 Task: Access all components of the site.
Action: Mouse moved to (973, 72)
Screenshot: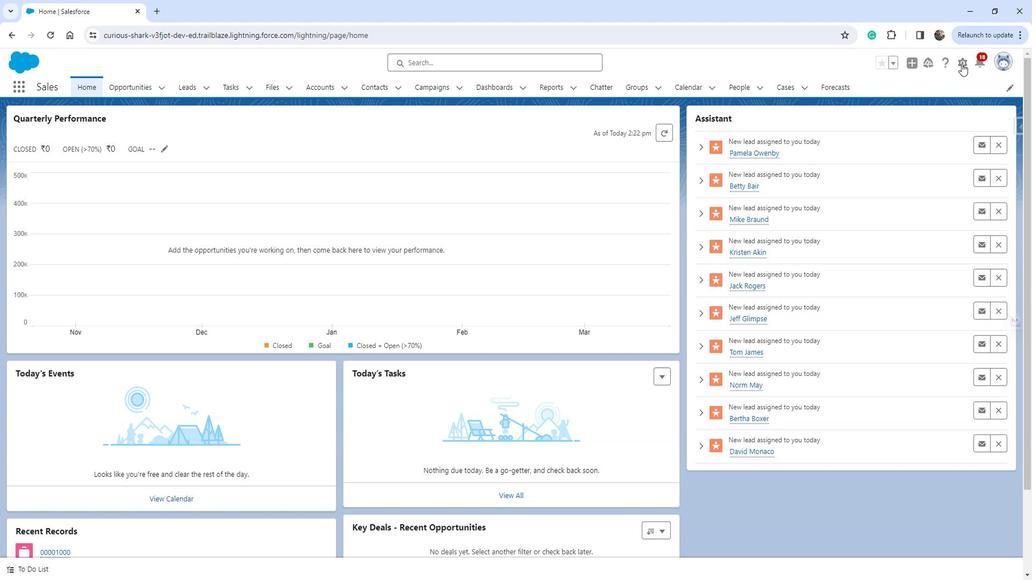 
Action: Mouse pressed left at (973, 72)
Screenshot: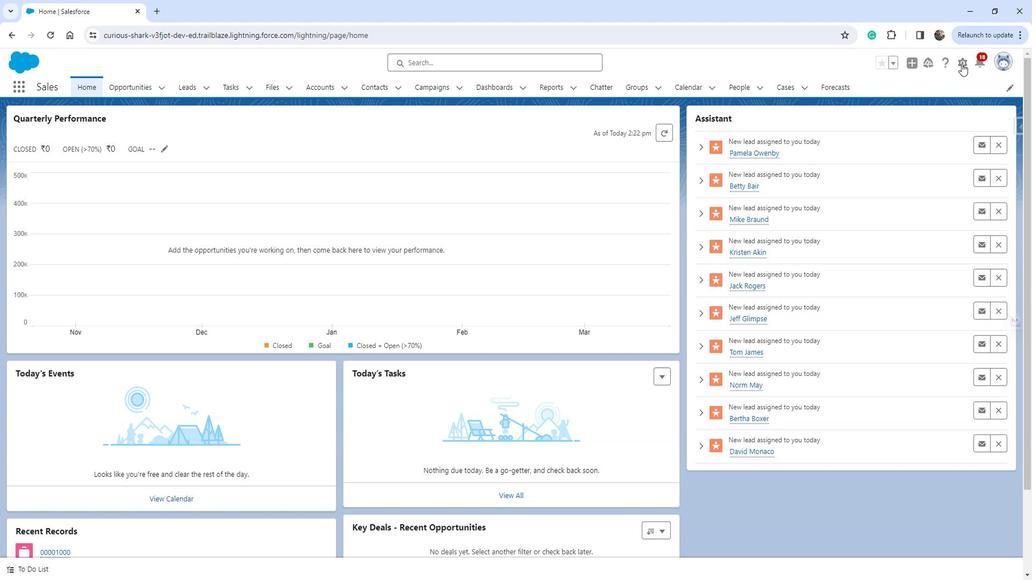 
Action: Mouse moved to (925, 101)
Screenshot: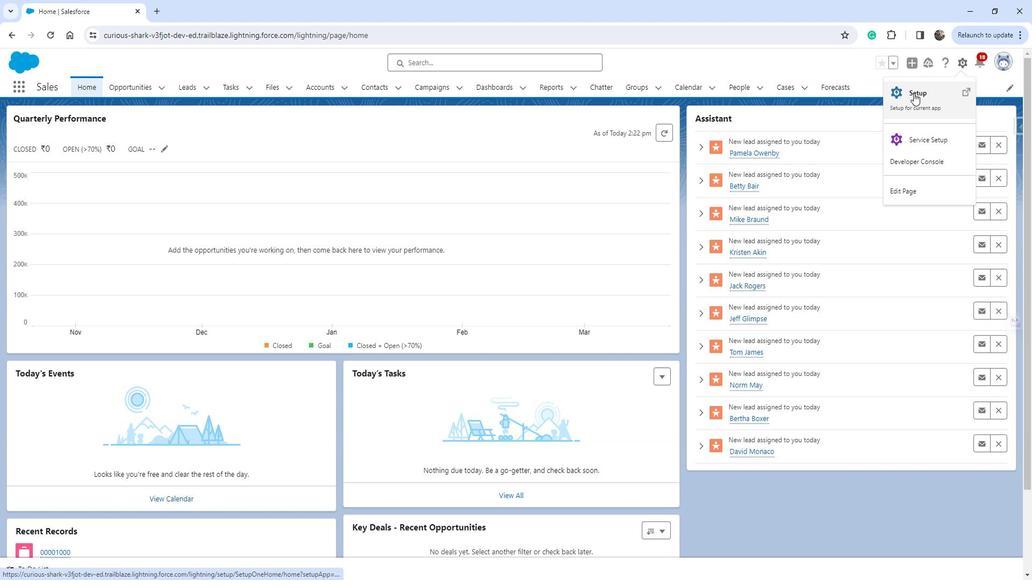 
Action: Mouse pressed left at (925, 101)
Screenshot: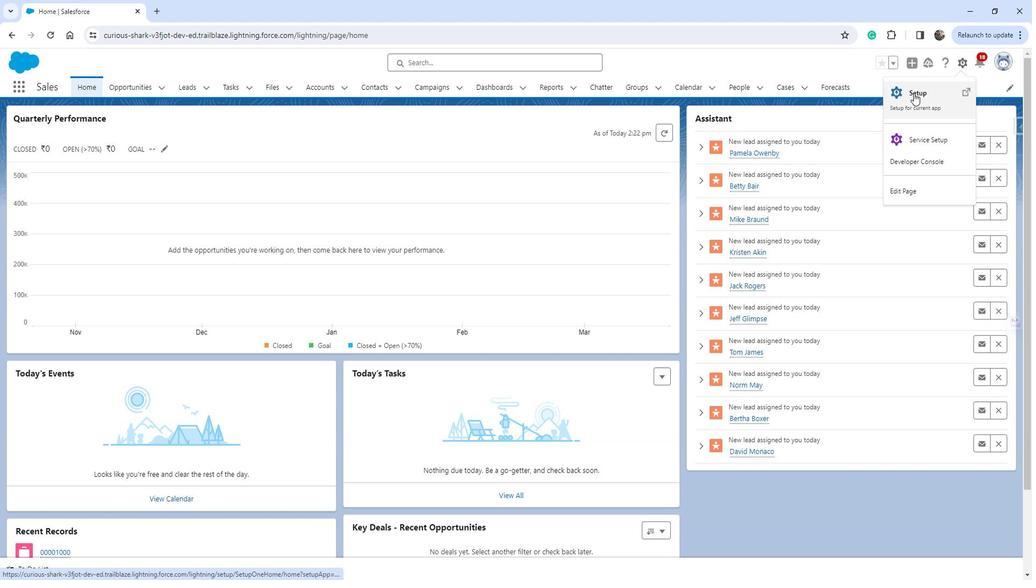 
Action: Mouse moved to (91, 283)
Screenshot: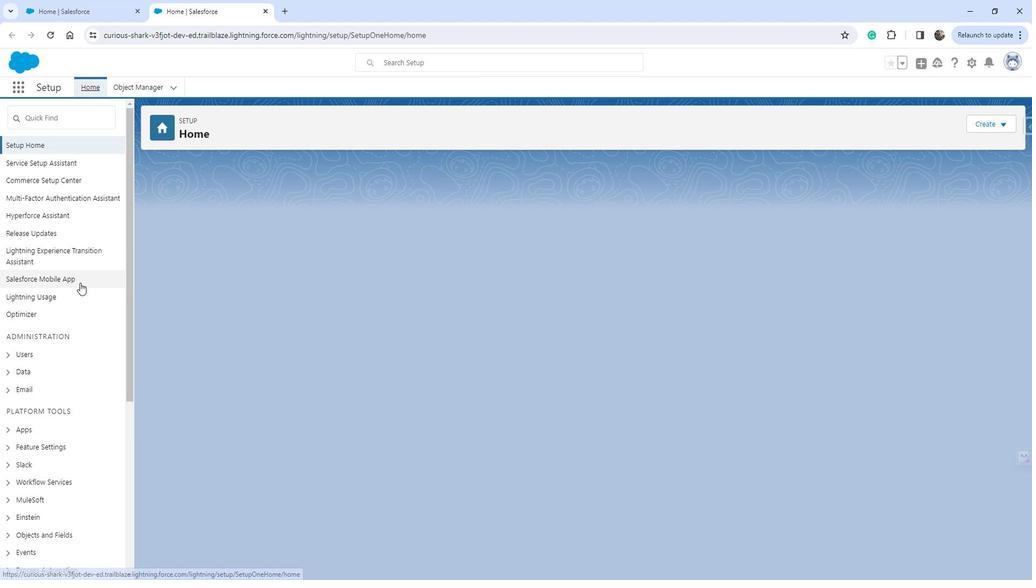 
Action: Mouse scrolled (91, 283) with delta (0, 0)
Screenshot: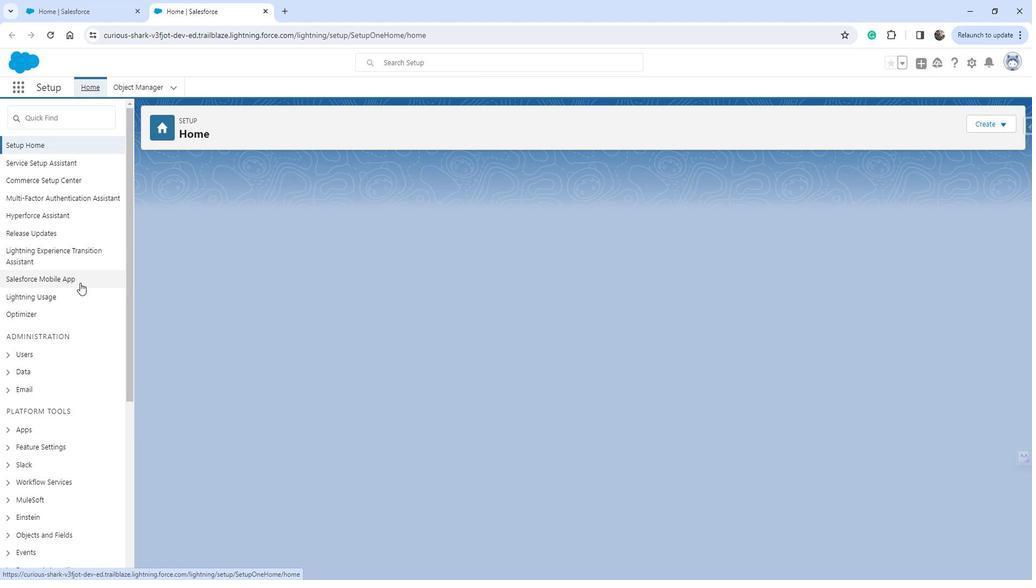 
Action: Mouse scrolled (91, 283) with delta (0, 0)
Screenshot: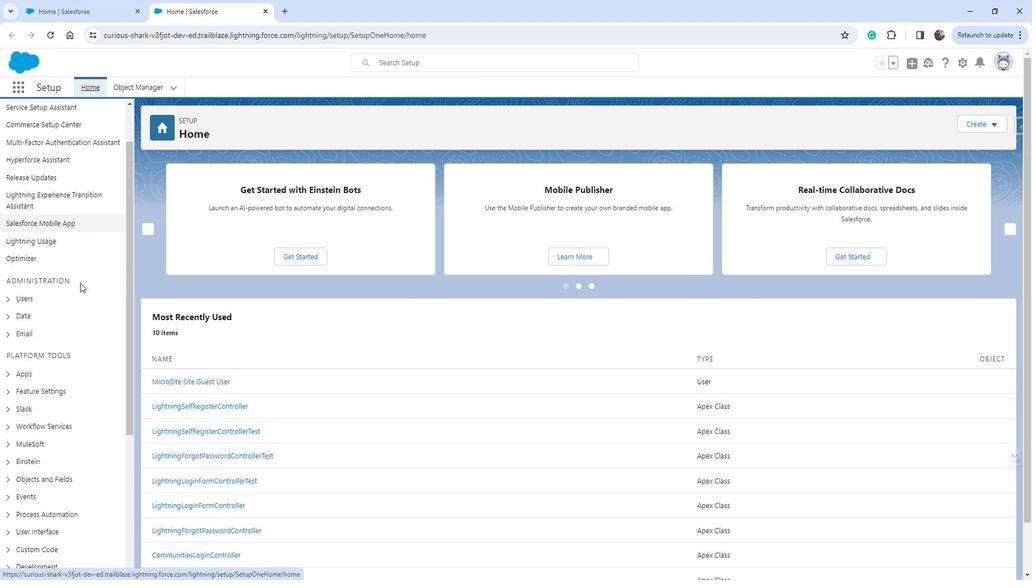 
Action: Mouse scrolled (91, 283) with delta (0, 0)
Screenshot: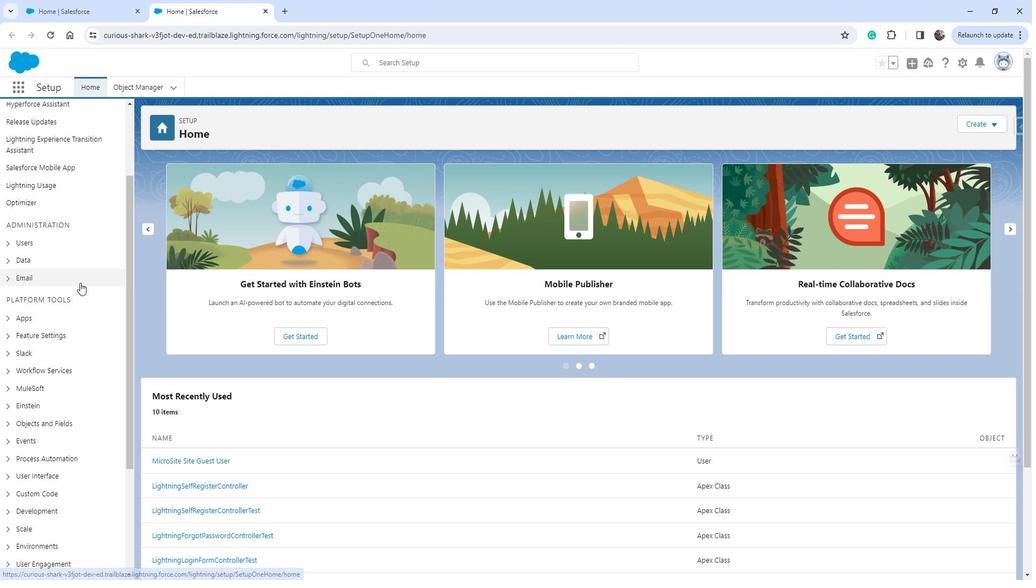 
Action: Mouse moved to (20, 281)
Screenshot: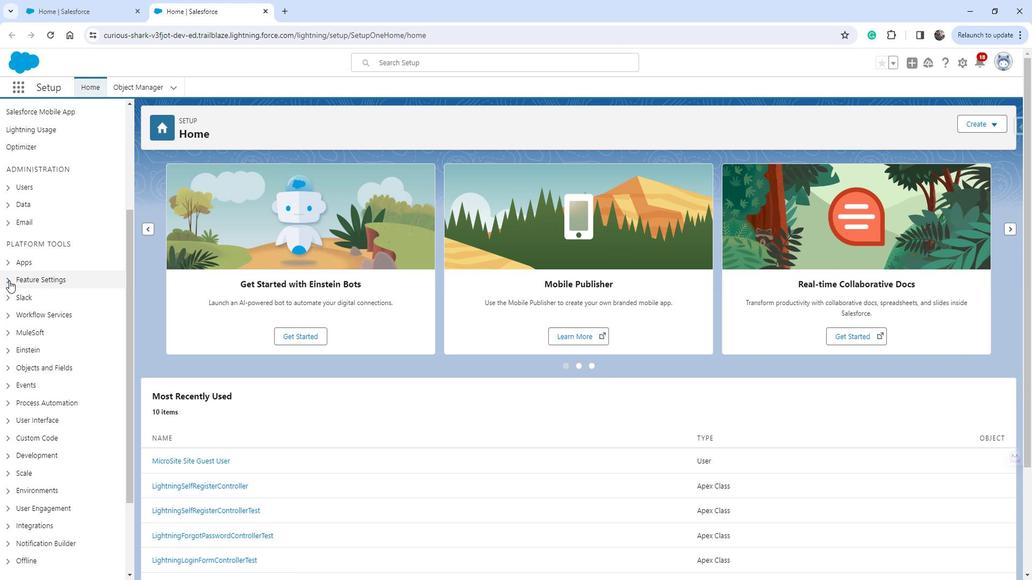 
Action: Mouse pressed left at (20, 281)
Screenshot: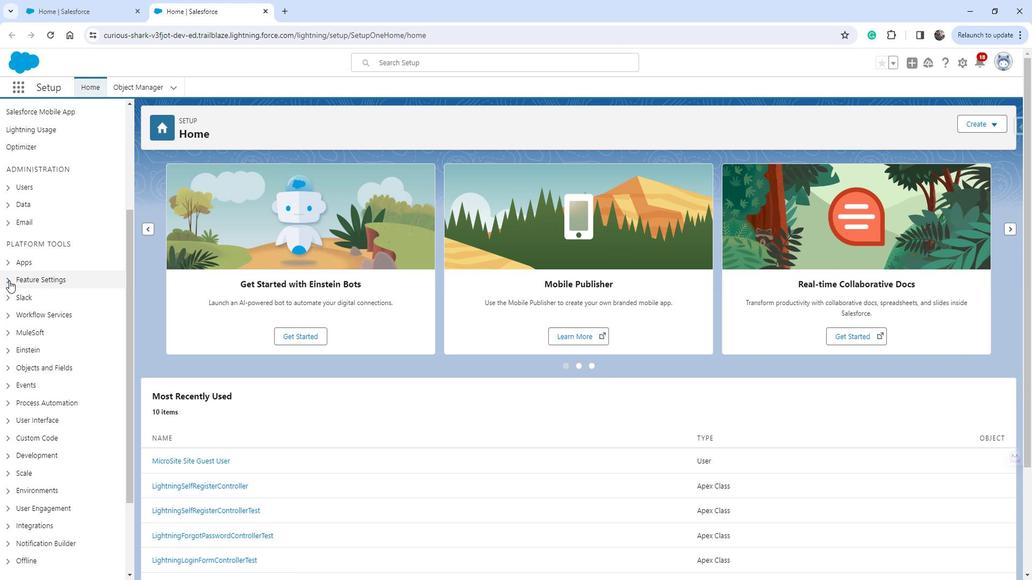 
Action: Mouse moved to (67, 301)
Screenshot: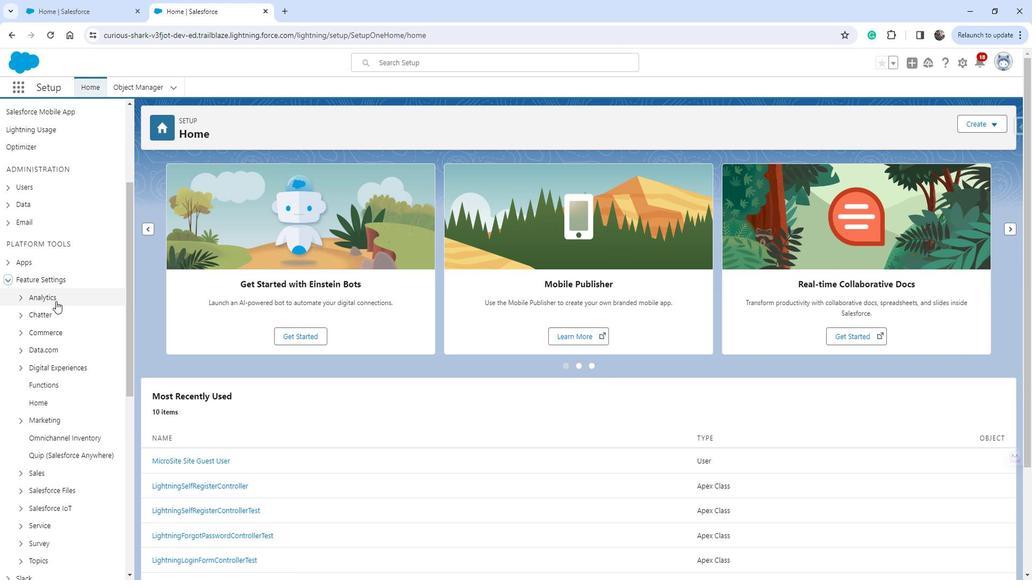 
Action: Mouse scrolled (67, 301) with delta (0, 0)
Screenshot: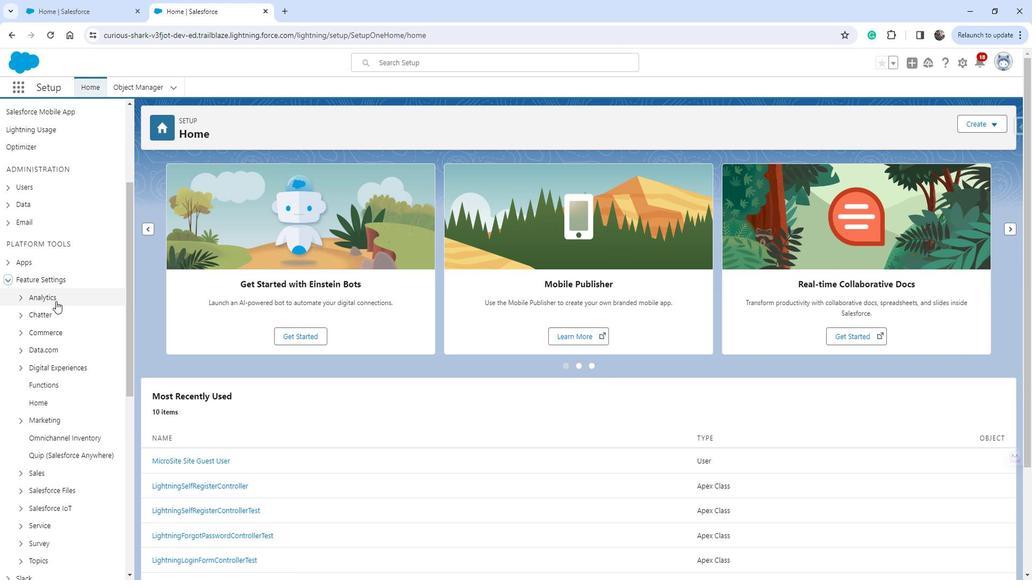 
Action: Mouse moved to (31, 309)
Screenshot: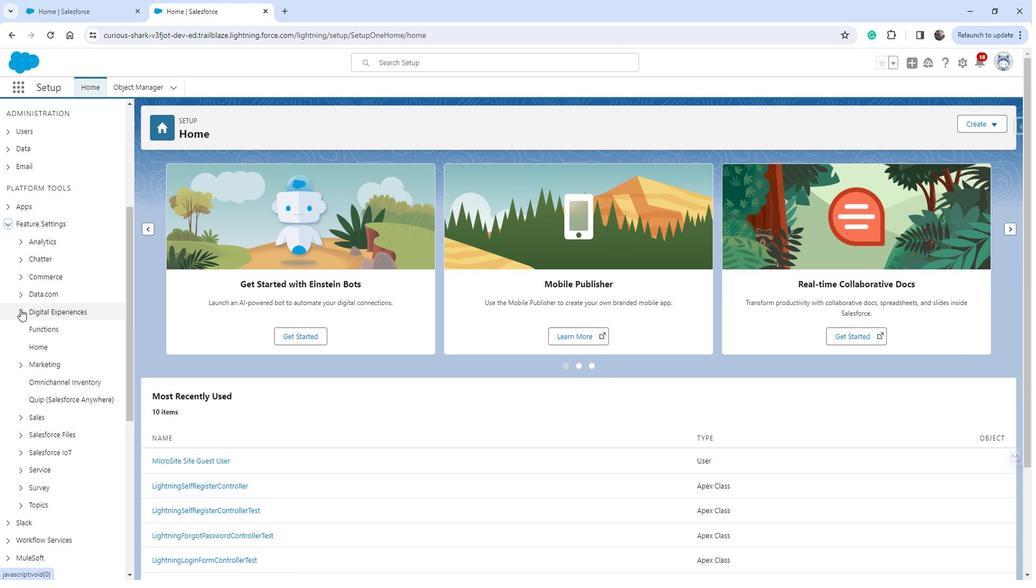 
Action: Mouse pressed left at (31, 309)
Screenshot: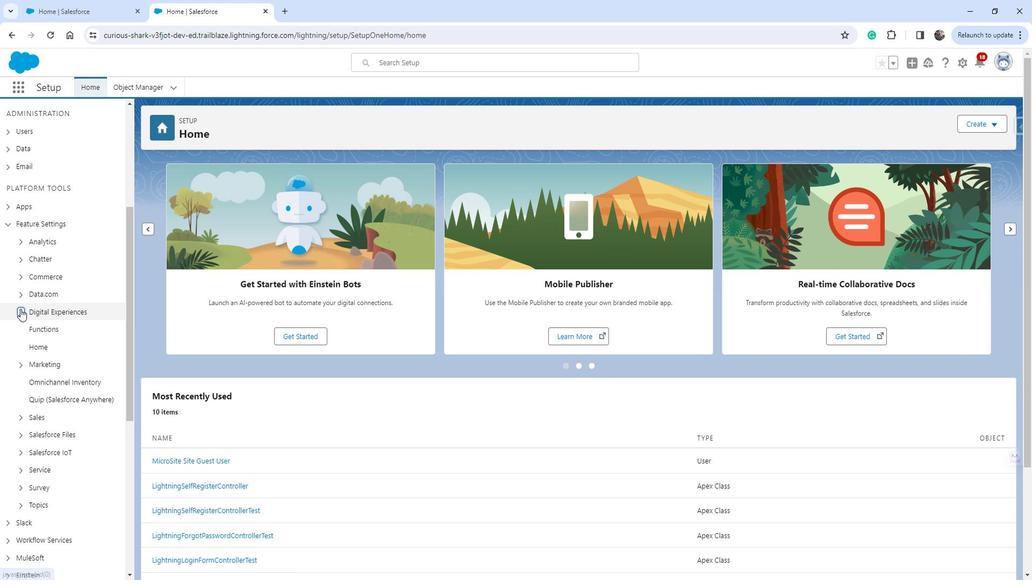 
Action: Mouse moved to (69, 306)
Screenshot: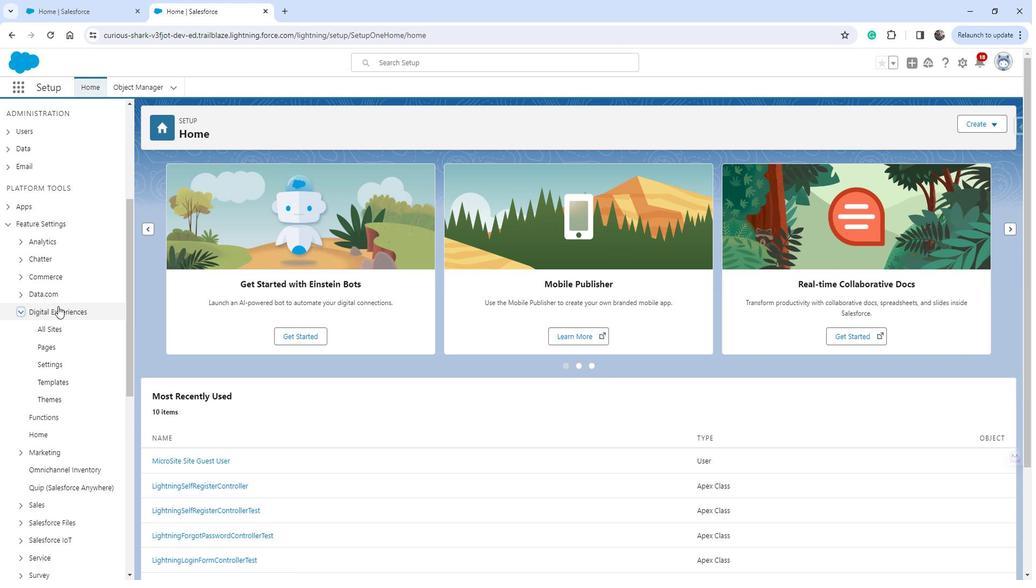 
Action: Mouse scrolled (69, 306) with delta (0, 0)
Screenshot: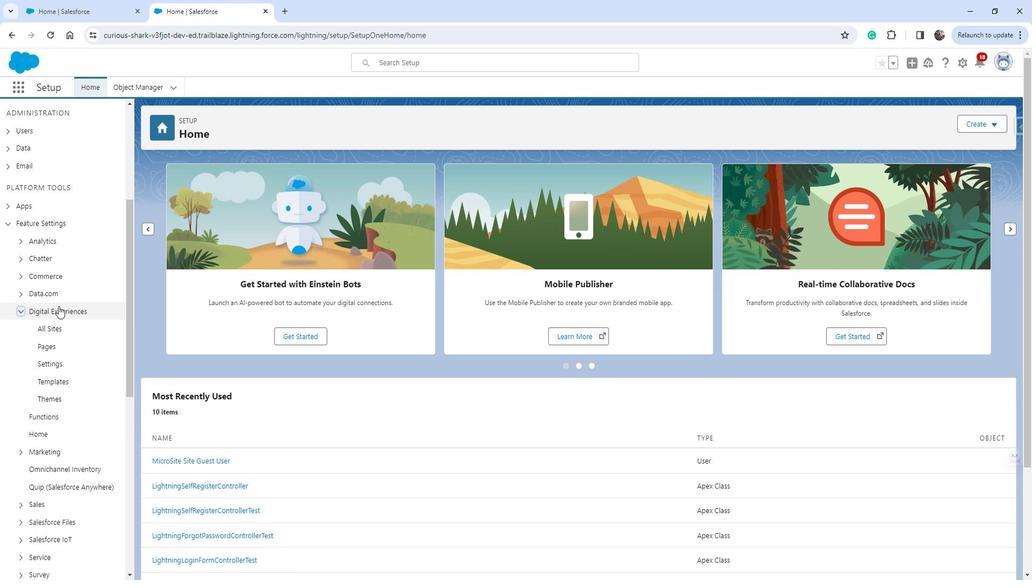 
Action: Mouse moved to (69, 306)
Screenshot: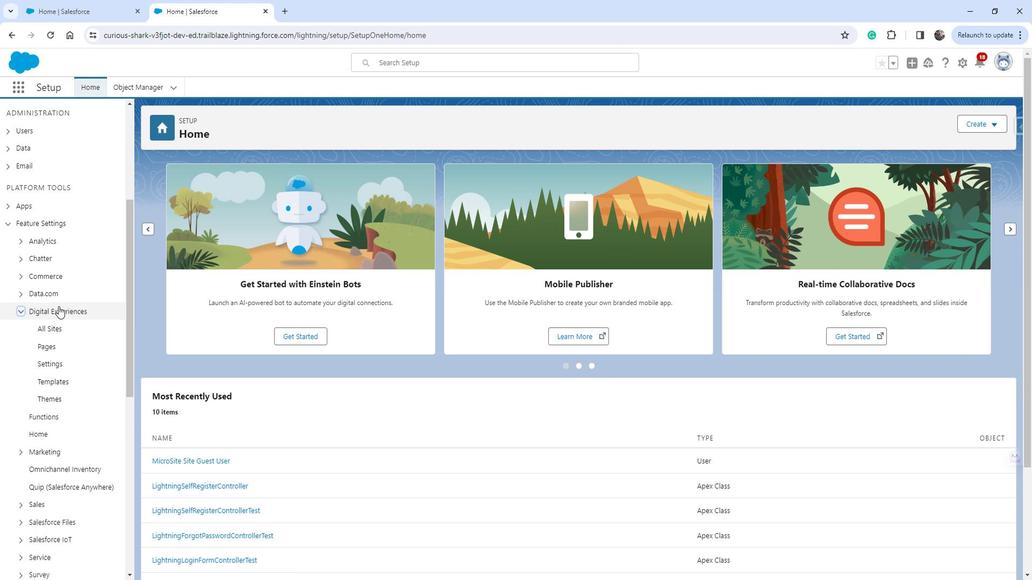 
Action: Mouse scrolled (69, 306) with delta (0, 0)
Screenshot: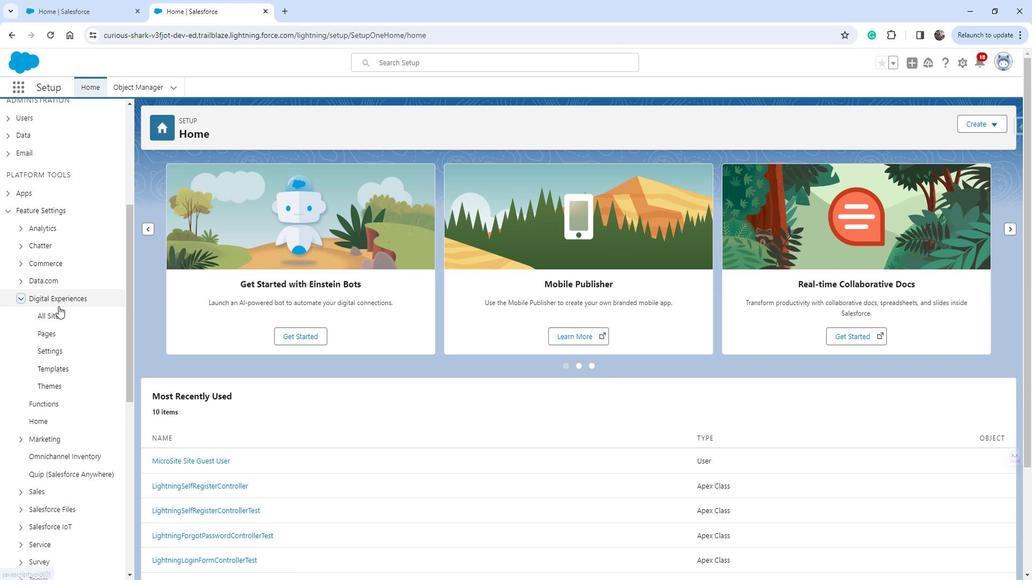 
Action: Mouse moved to (67, 222)
Screenshot: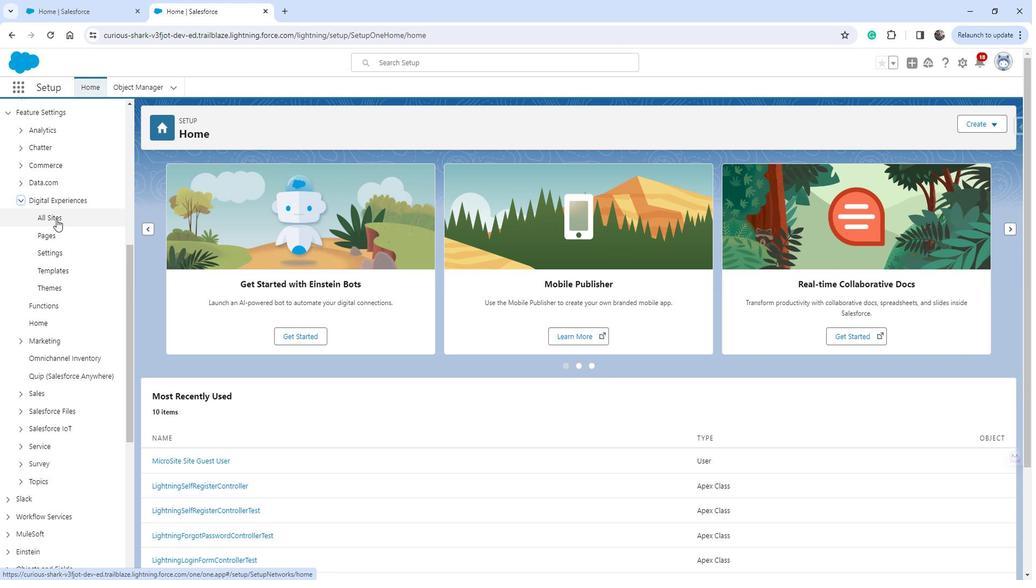 
Action: Mouse pressed left at (67, 222)
Screenshot: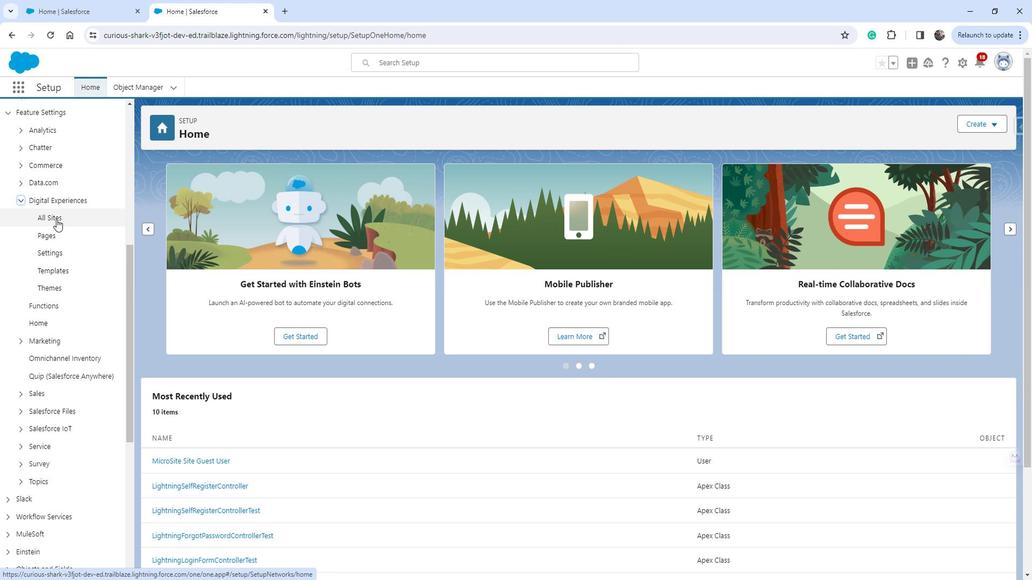 
Action: Mouse moved to (187, 259)
Screenshot: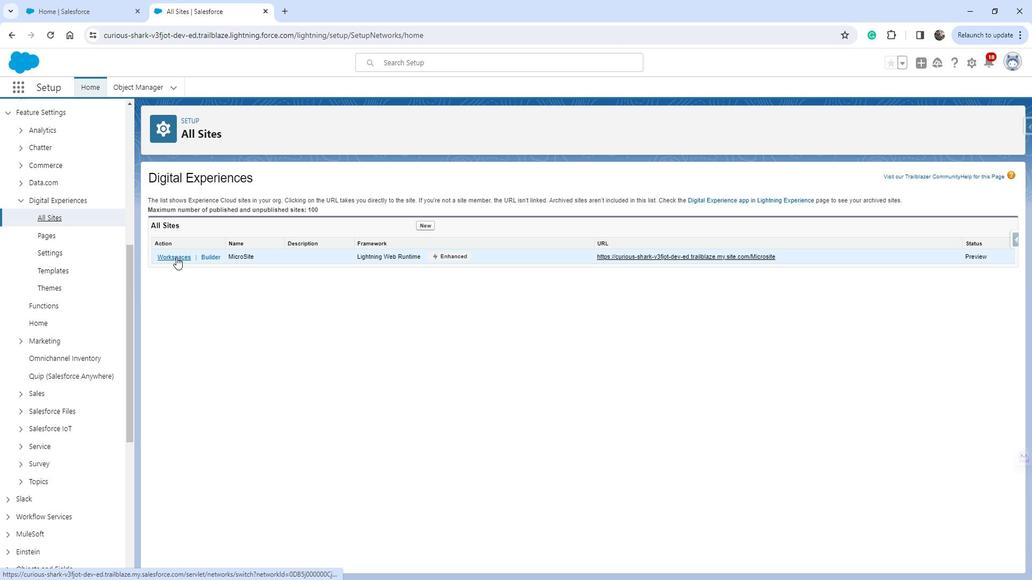 
Action: Mouse pressed left at (187, 259)
Screenshot: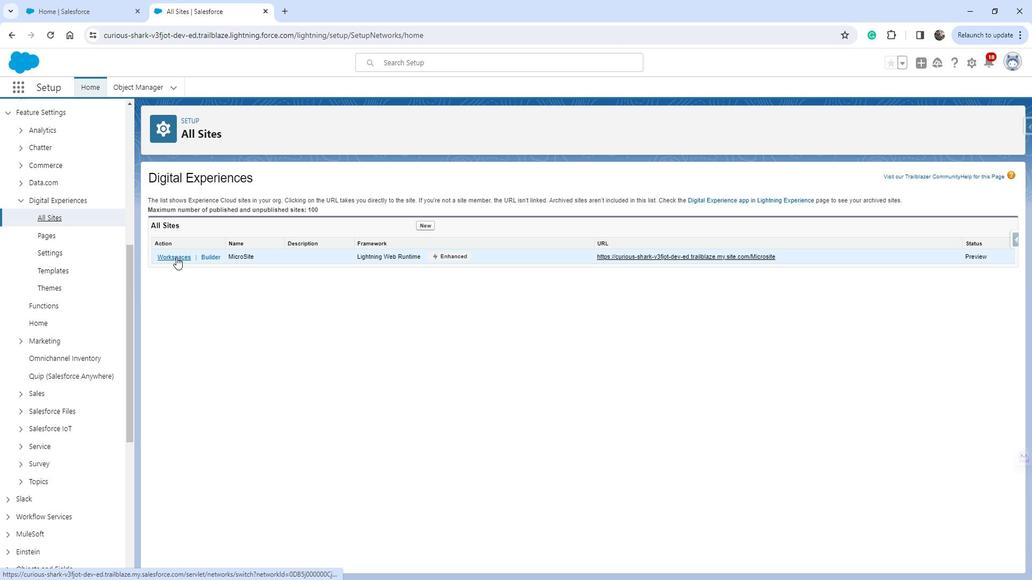 
Action: Mouse moved to (122, 244)
Screenshot: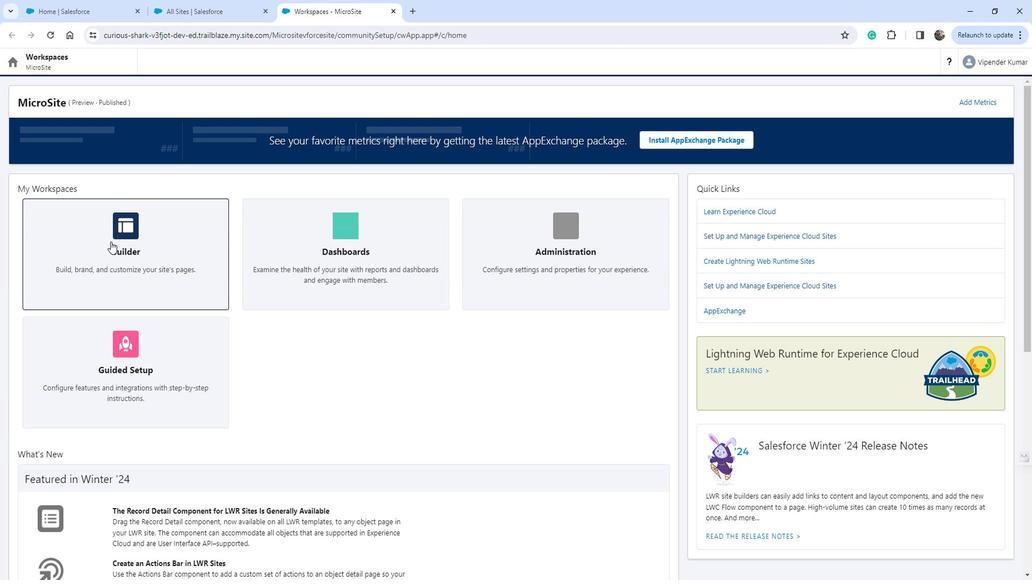 
Action: Mouse pressed left at (122, 244)
Screenshot: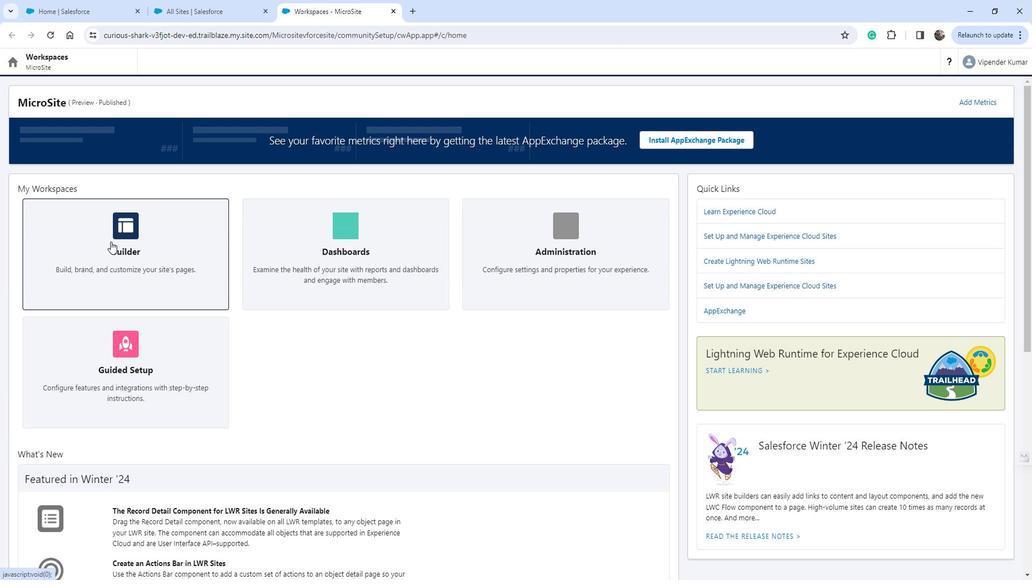 
Action: Mouse moved to (29, 105)
Screenshot: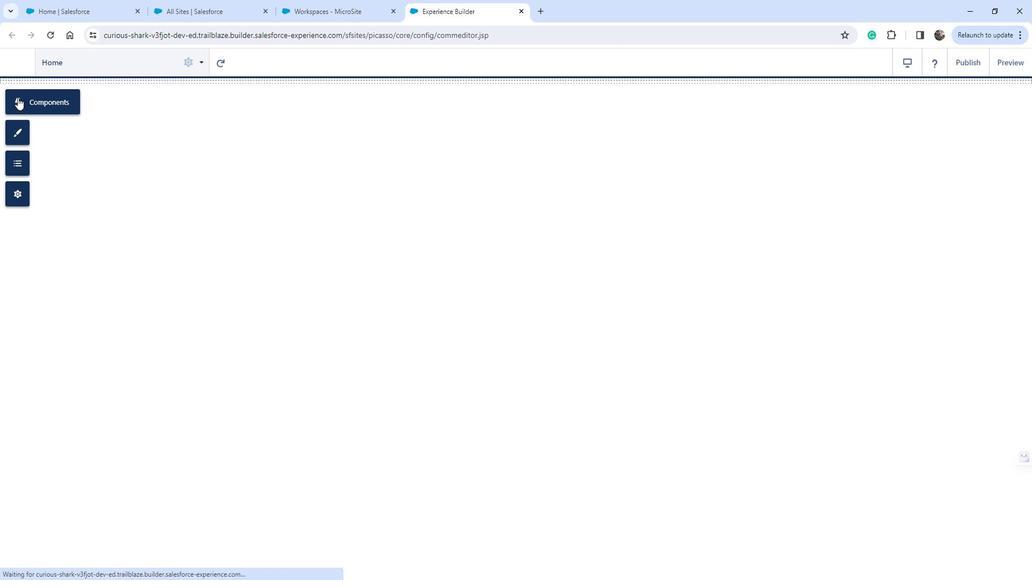 
Action: Mouse pressed left at (29, 105)
Screenshot: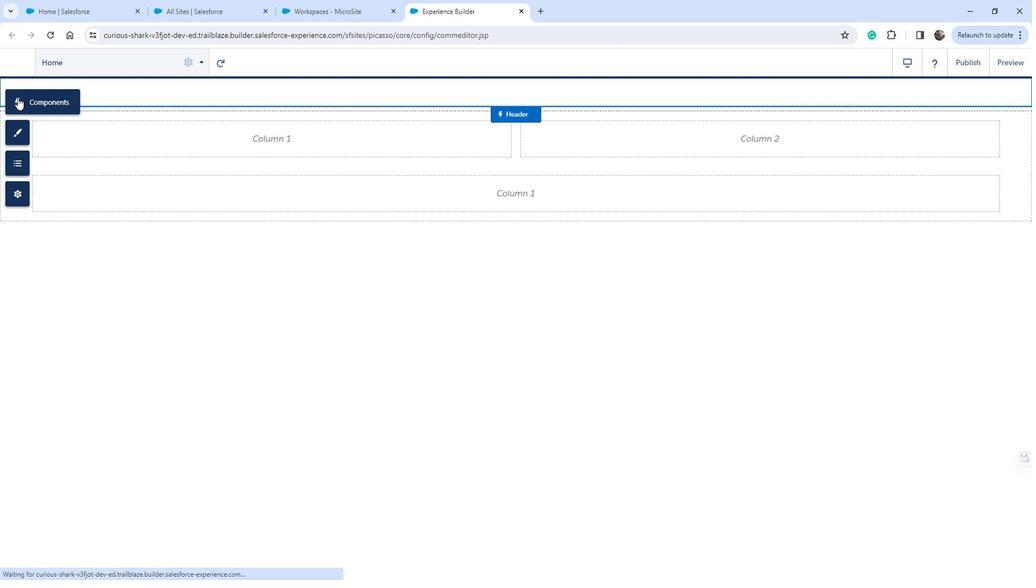 
Action: Mouse moved to (127, 208)
Screenshot: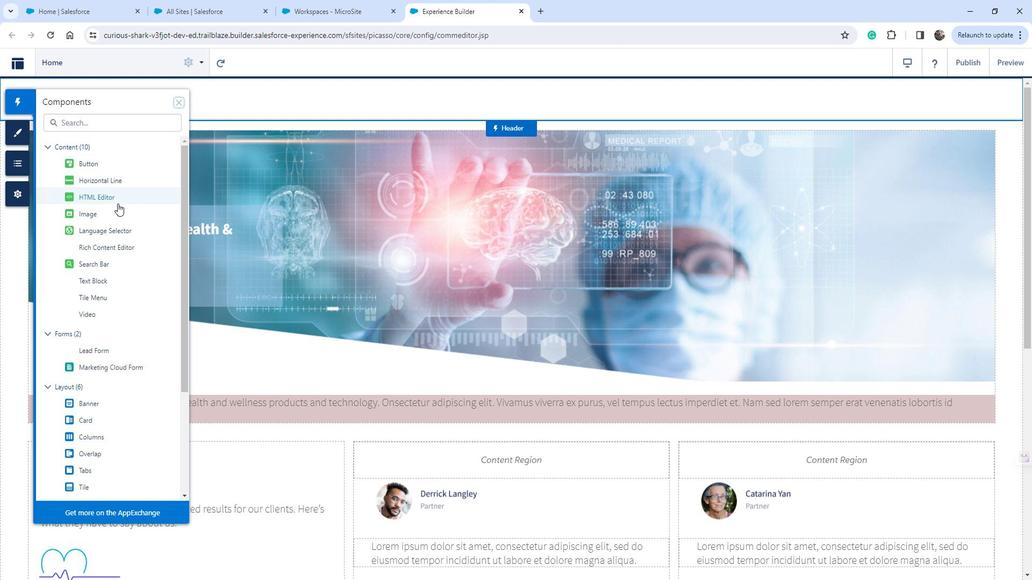 
Action: Mouse scrolled (127, 208) with delta (0, 0)
Screenshot: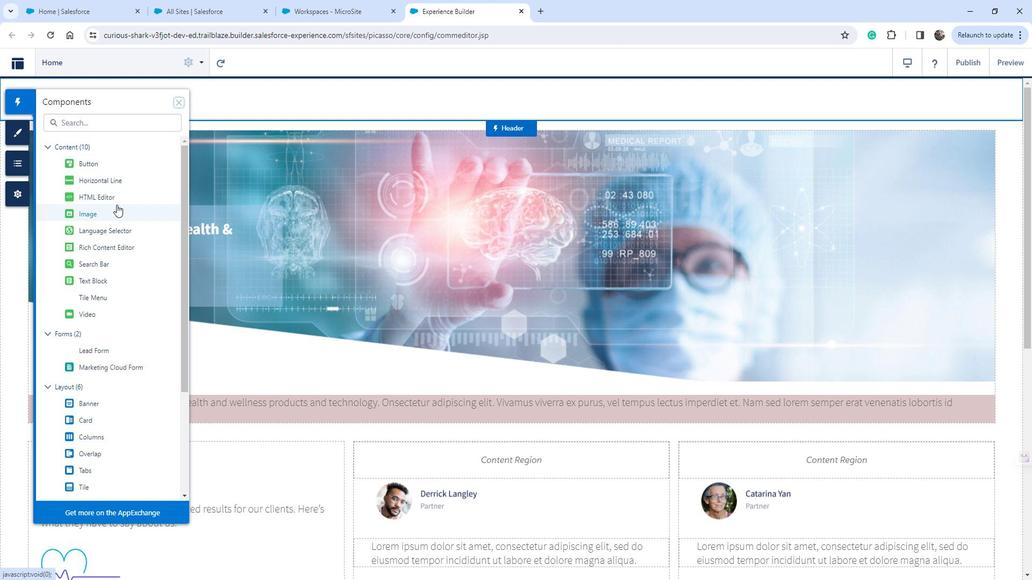 
Action: Mouse scrolled (127, 208) with delta (0, 0)
Screenshot: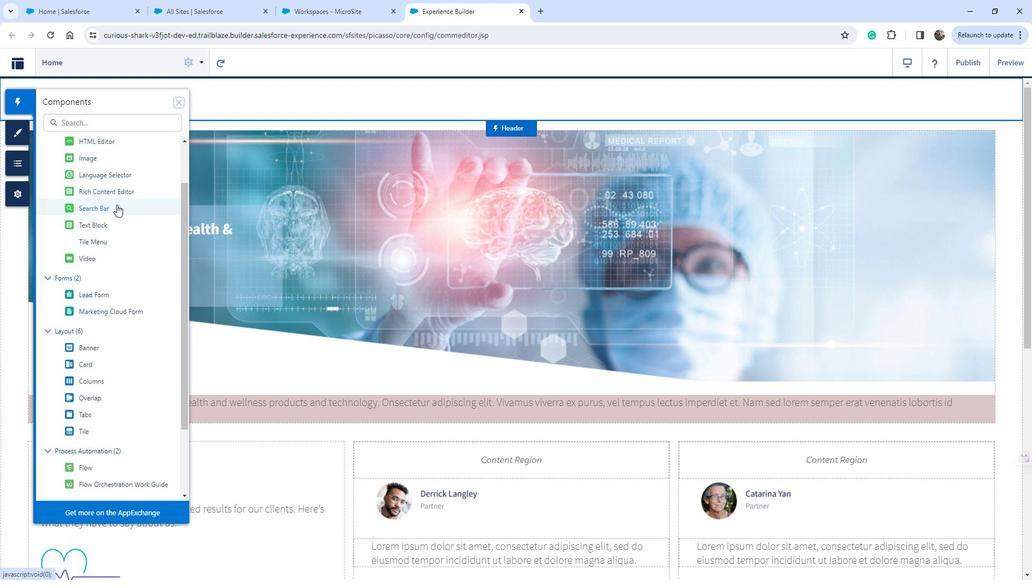 
Action: Mouse scrolled (127, 208) with delta (0, 0)
Screenshot: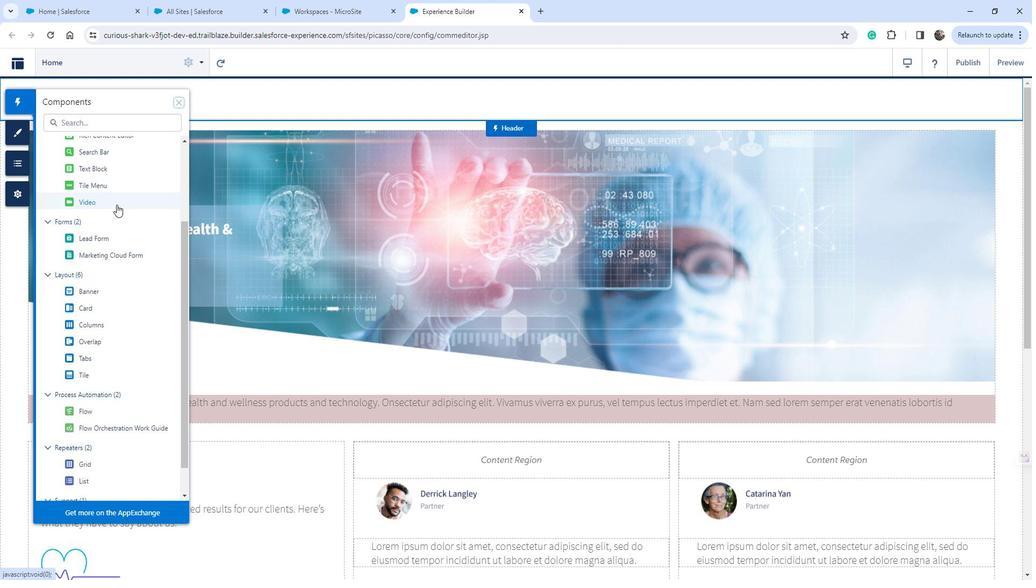 
Action: Mouse scrolled (127, 208) with delta (0, 0)
Screenshot: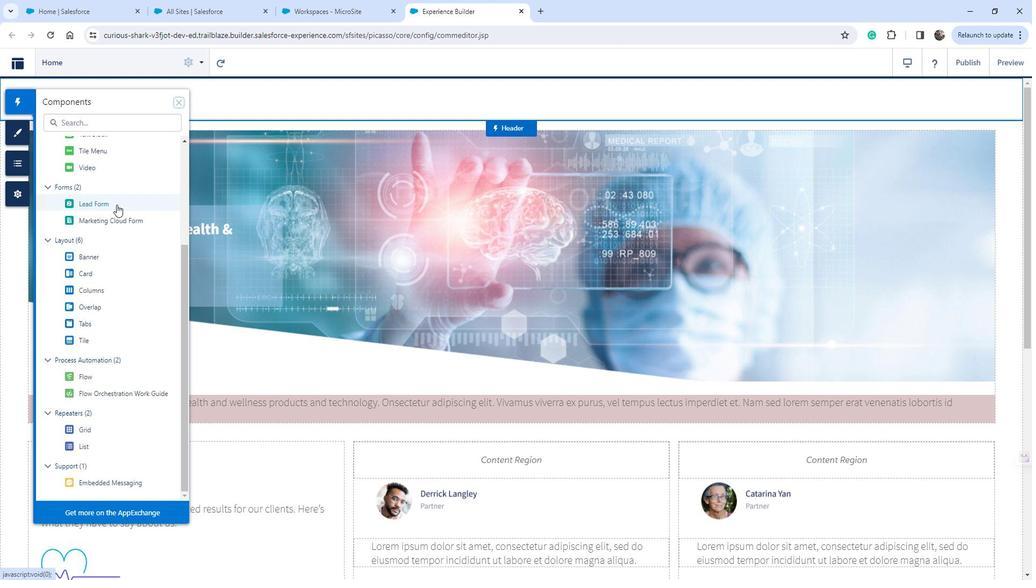 
Action: Mouse scrolled (127, 208) with delta (0, 0)
Screenshot: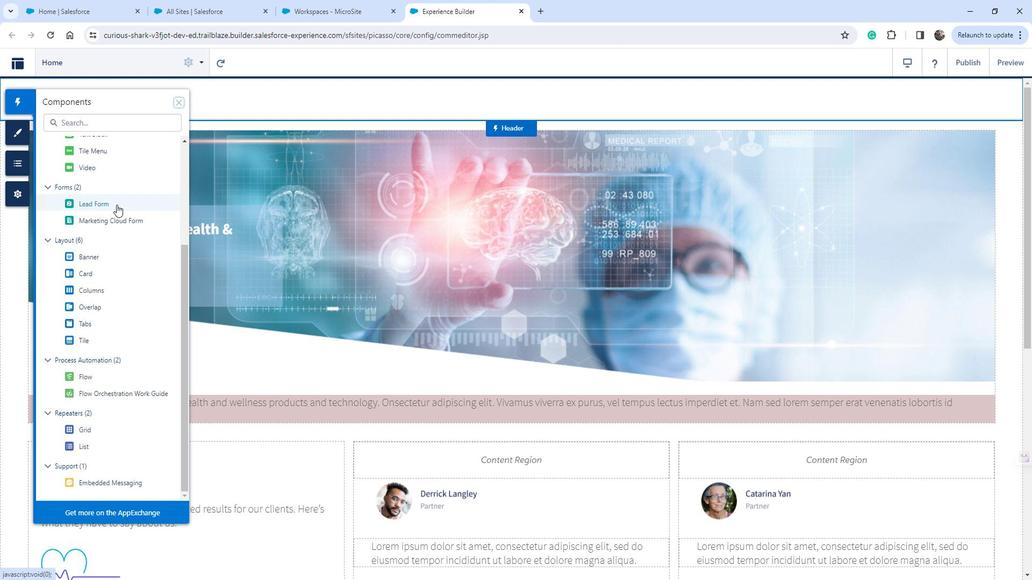 
